 Task: Search "Solved" ticket status & apply.
Action: Mouse moved to (13, 140)
Screenshot: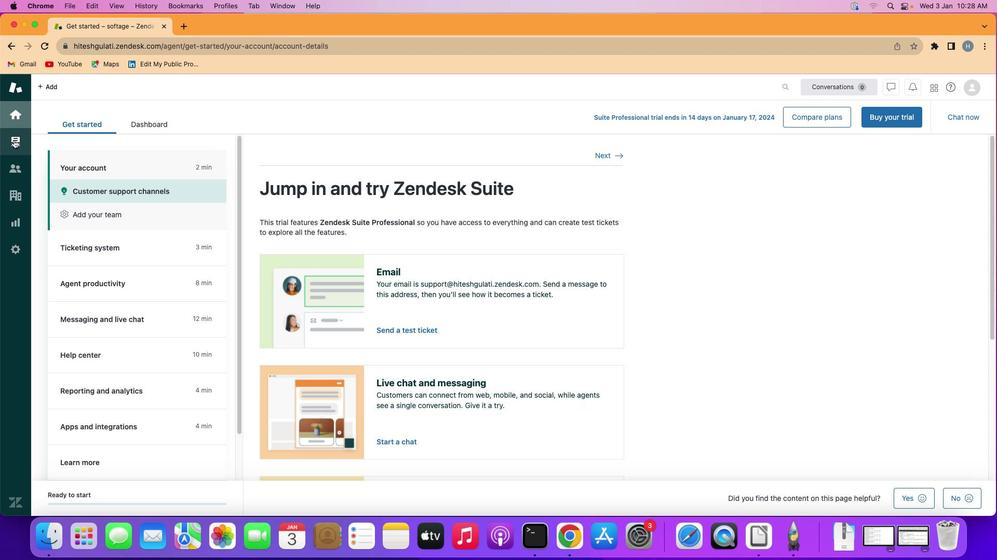 
Action: Mouse pressed left at (13, 140)
Screenshot: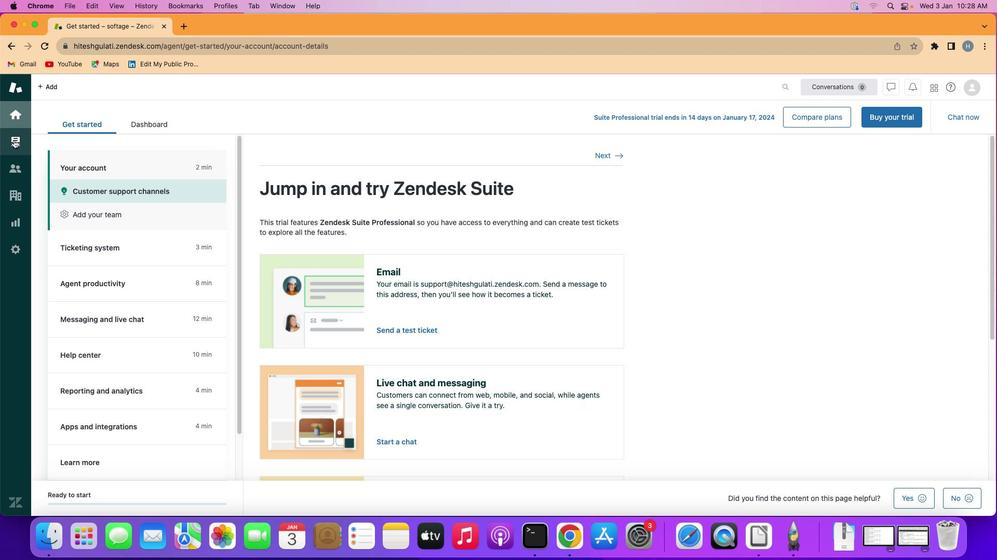 
Action: Mouse moved to (121, 234)
Screenshot: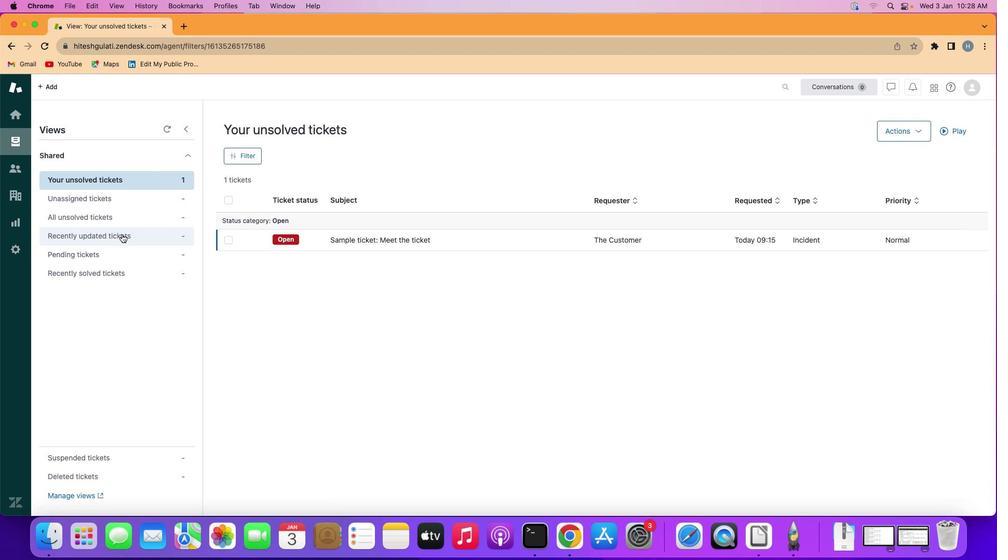 
Action: Mouse pressed left at (121, 234)
Screenshot: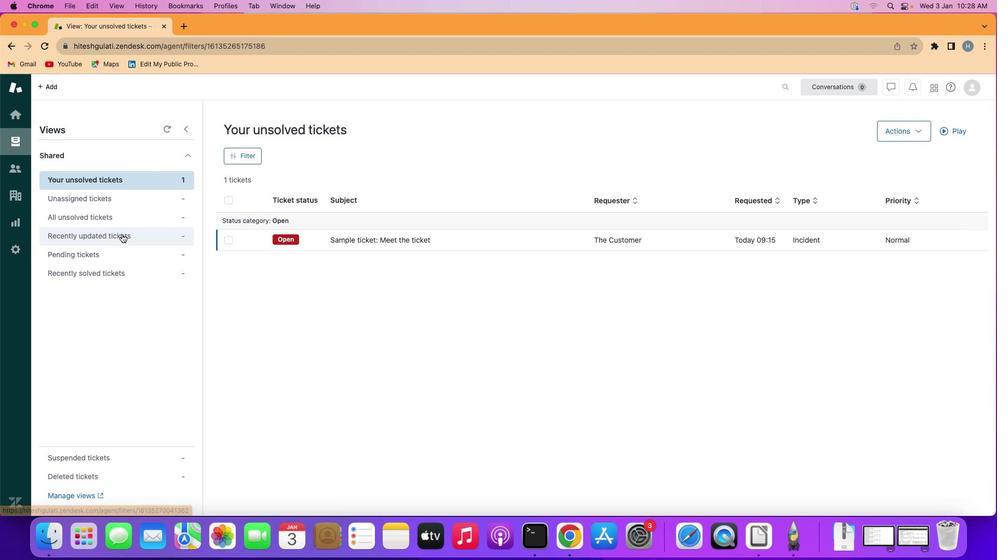 
Action: Mouse moved to (243, 152)
Screenshot: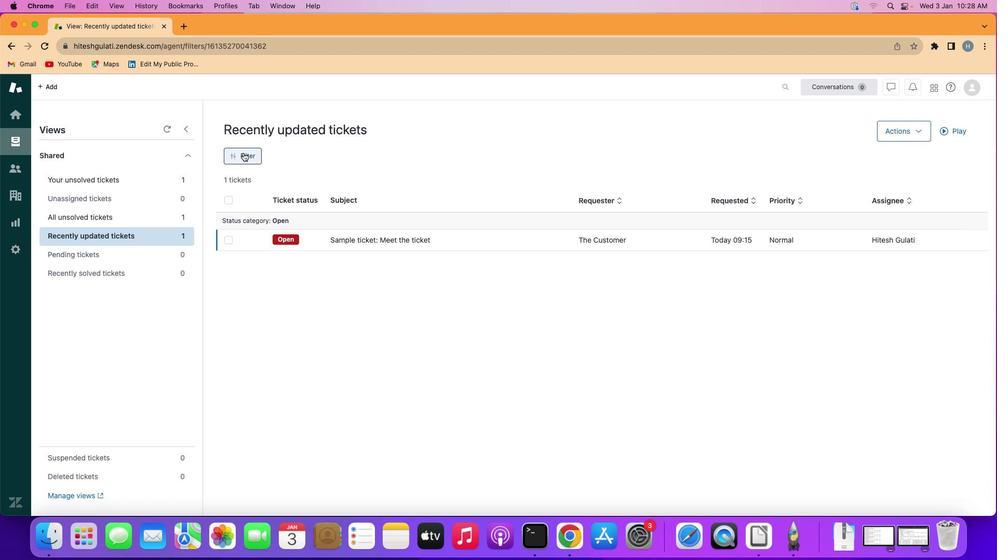 
Action: Mouse pressed left at (243, 152)
Screenshot: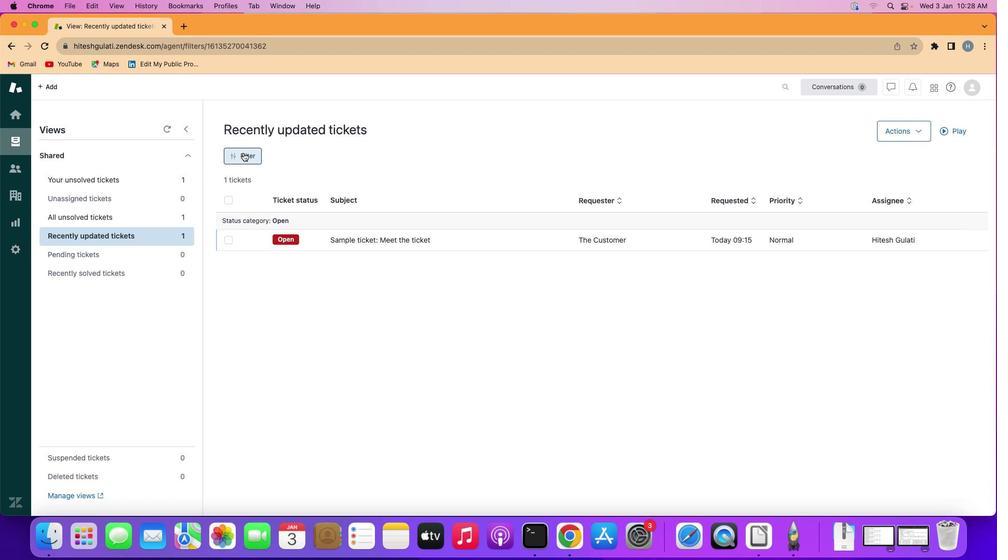 
Action: Mouse moved to (935, 194)
Screenshot: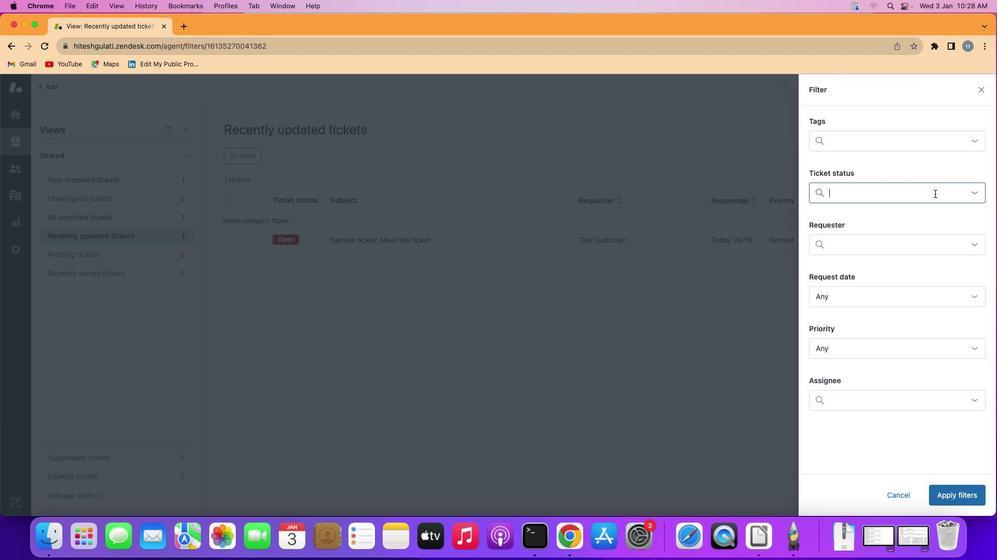
Action: Mouse pressed left at (935, 194)
Screenshot: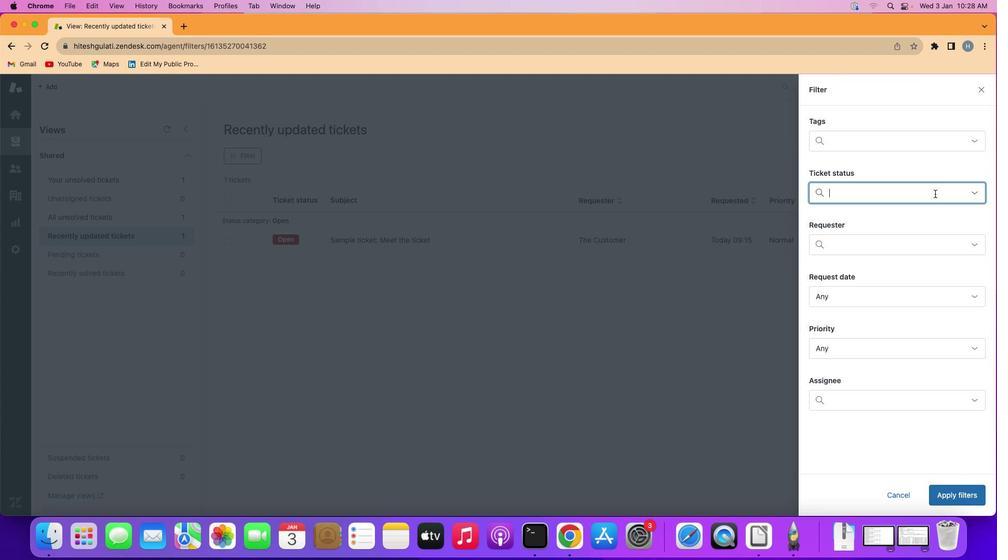 
Action: Mouse moved to (916, 275)
Screenshot: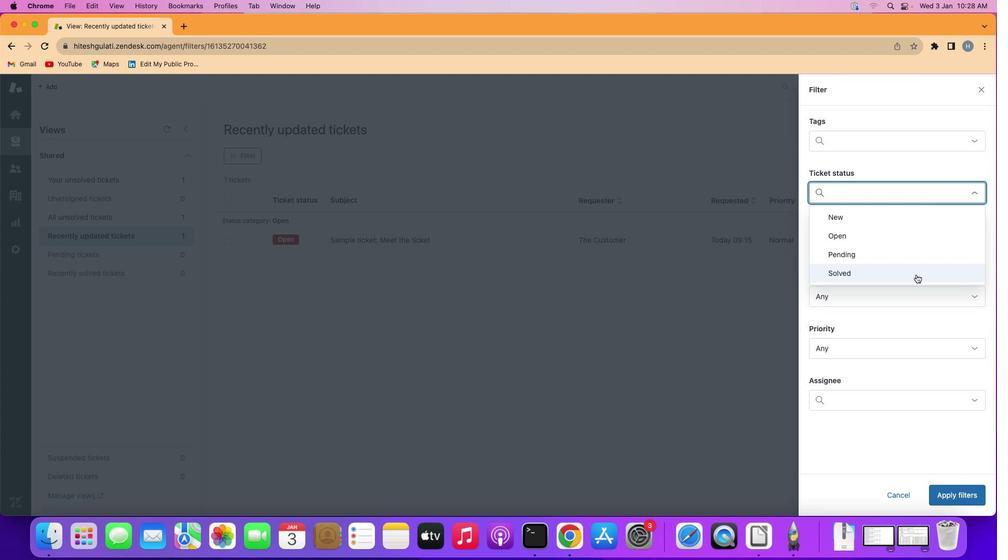 
Action: Mouse pressed left at (916, 275)
Screenshot: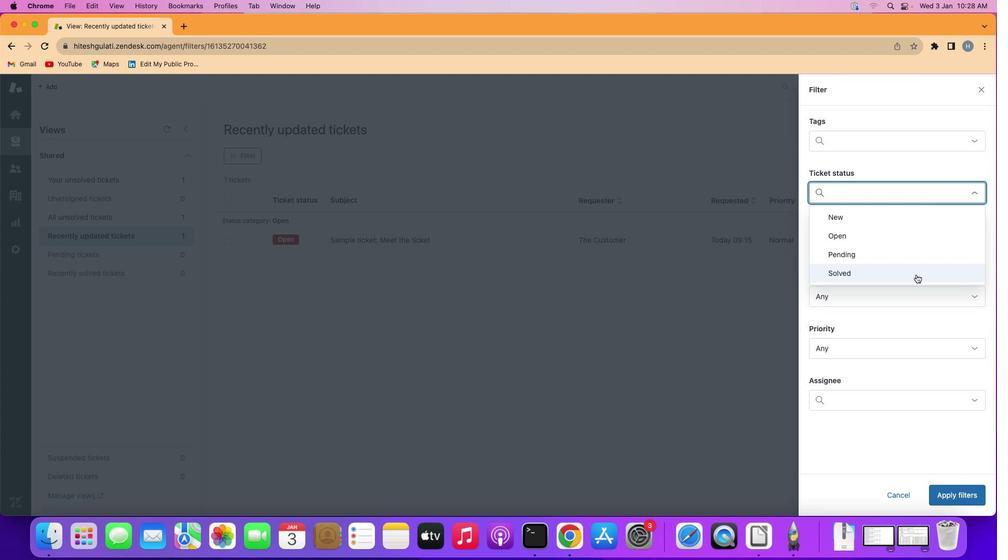 
Action: Mouse moved to (964, 492)
Screenshot: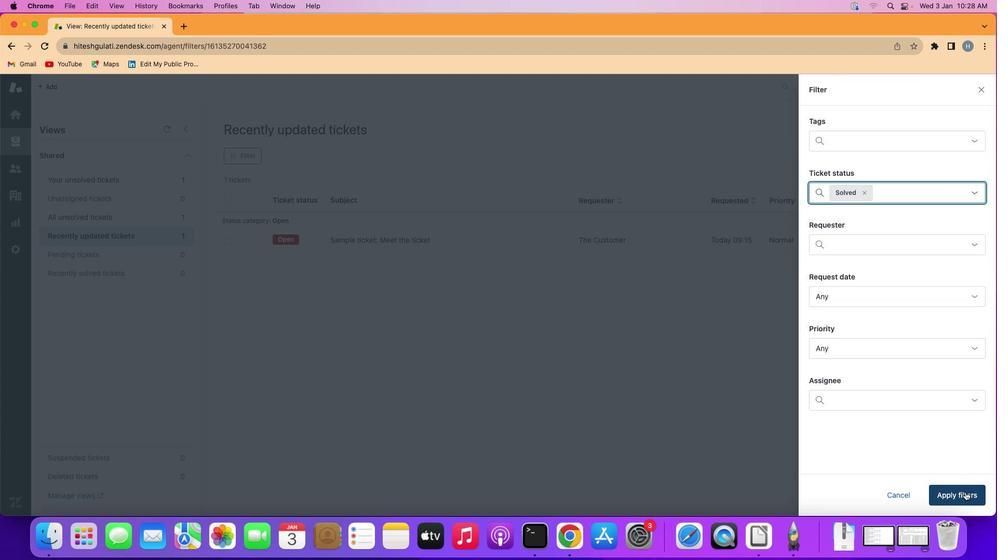 
Action: Mouse pressed left at (964, 492)
Screenshot: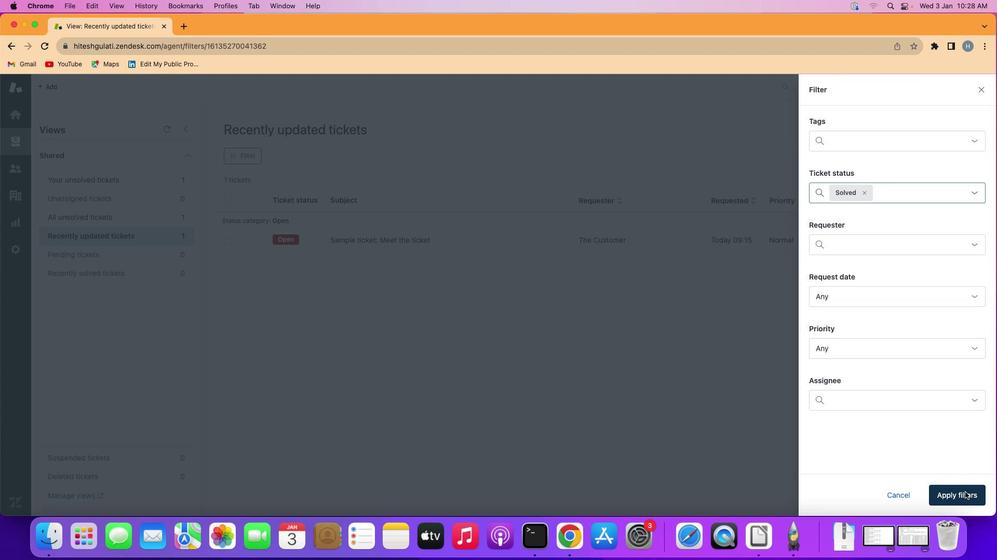 
Action: Mouse moved to (616, 326)
Screenshot: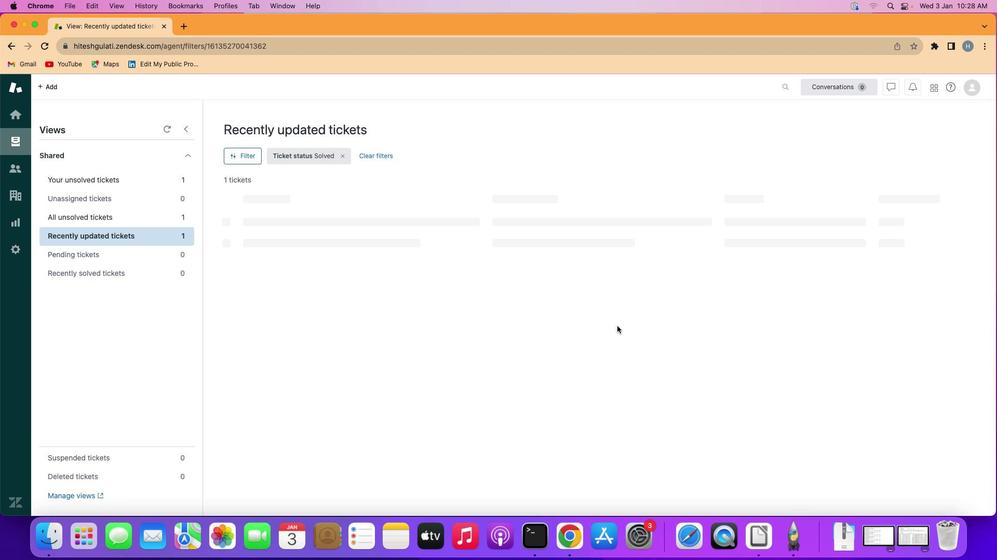 
